 Task: Sort the products in the category "Toothbrushes" by best match.
Action: Mouse moved to (884, 344)
Screenshot: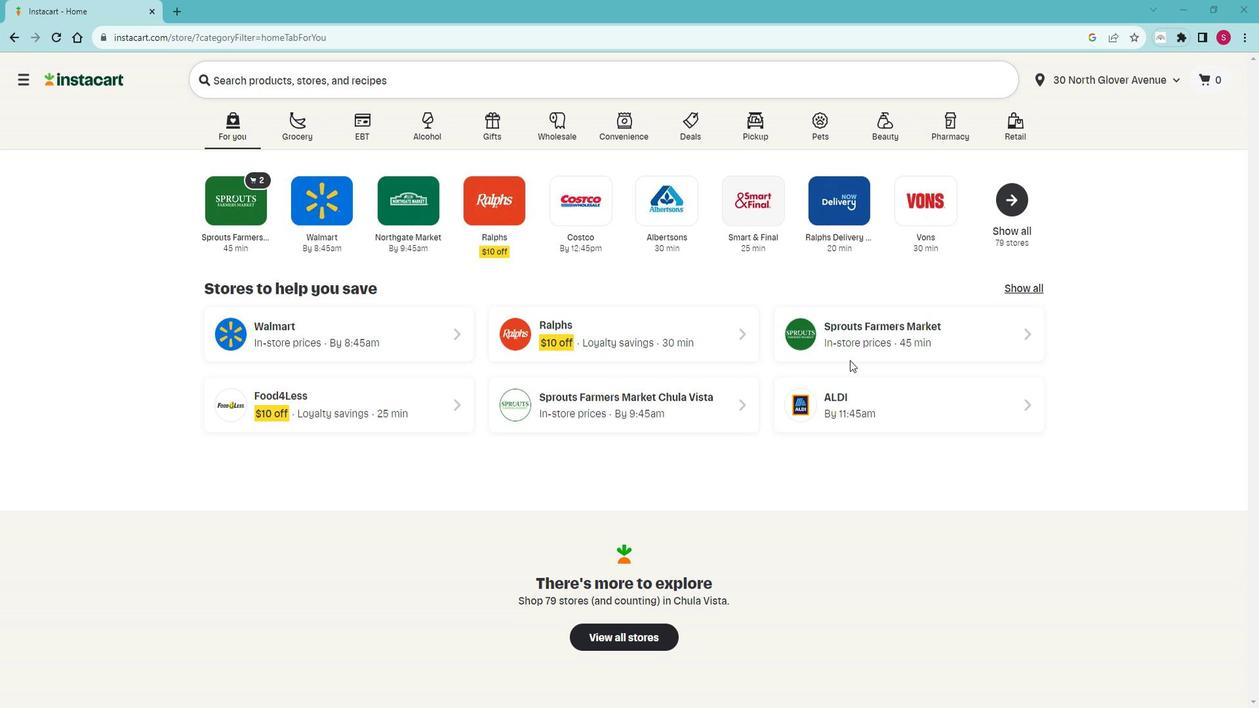 
Action: Mouse pressed left at (884, 344)
Screenshot: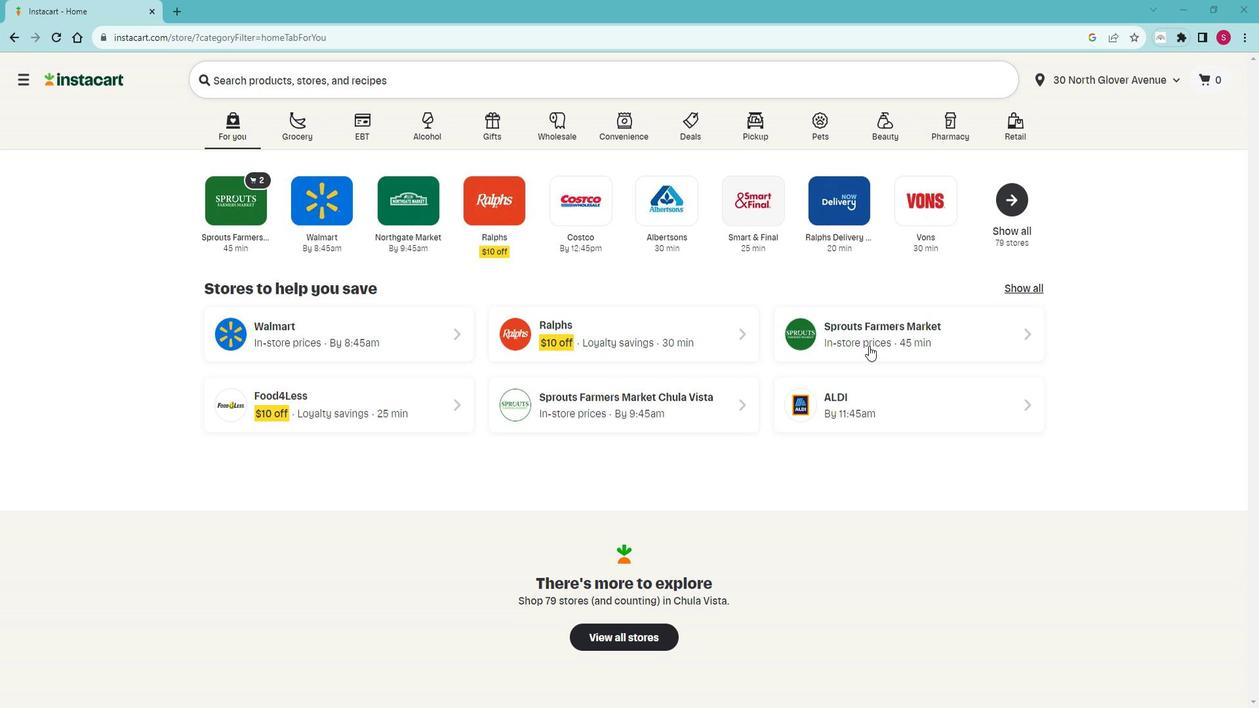 
Action: Mouse moved to (26, 500)
Screenshot: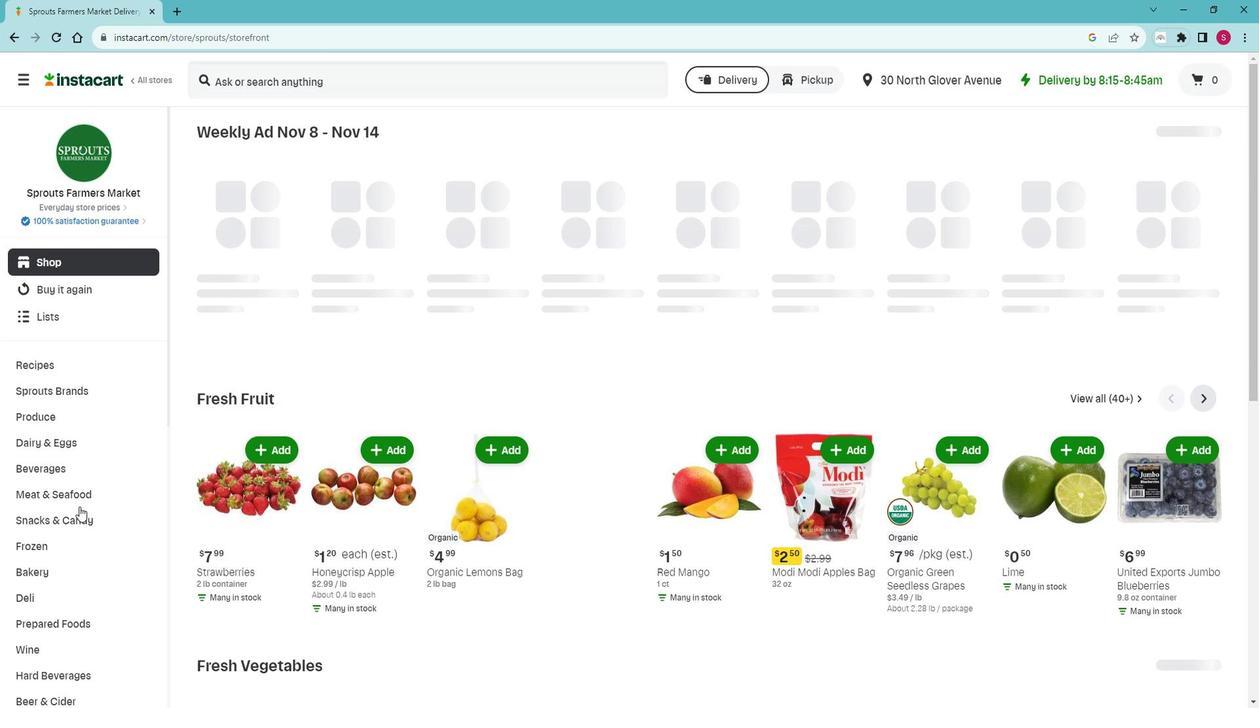 
Action: Mouse scrolled (26, 499) with delta (0, 0)
Screenshot: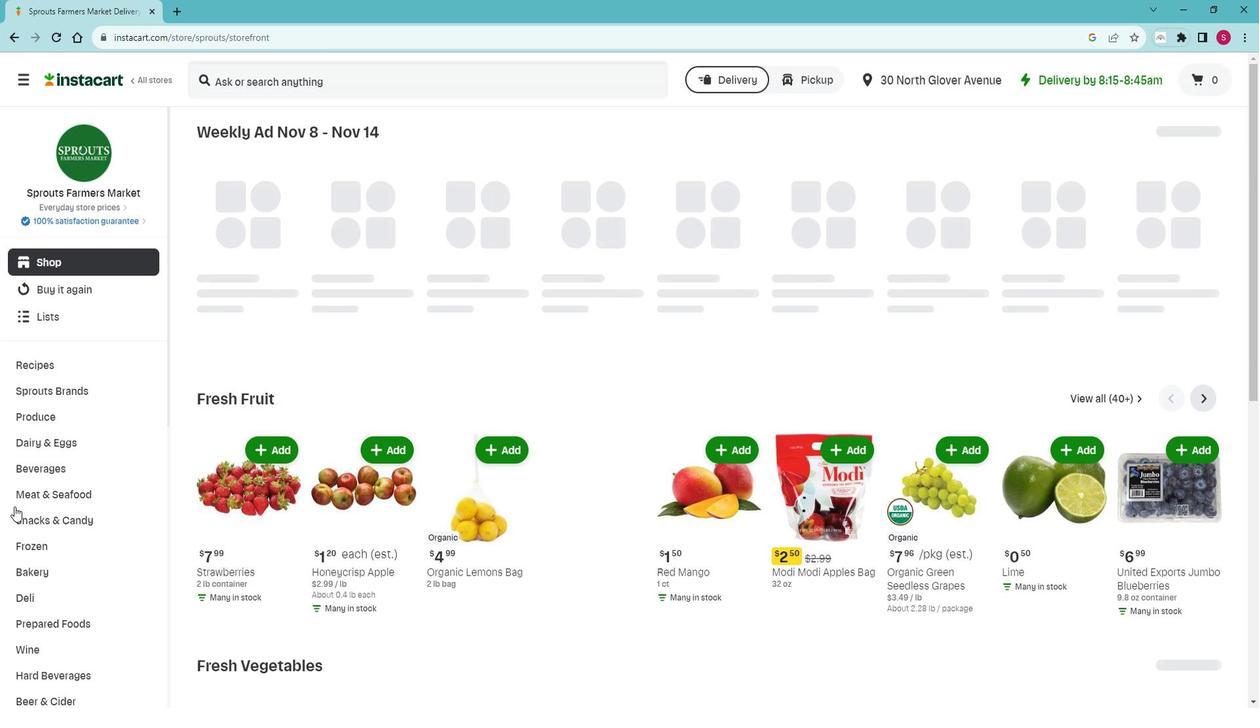 
Action: Mouse scrolled (26, 499) with delta (0, 0)
Screenshot: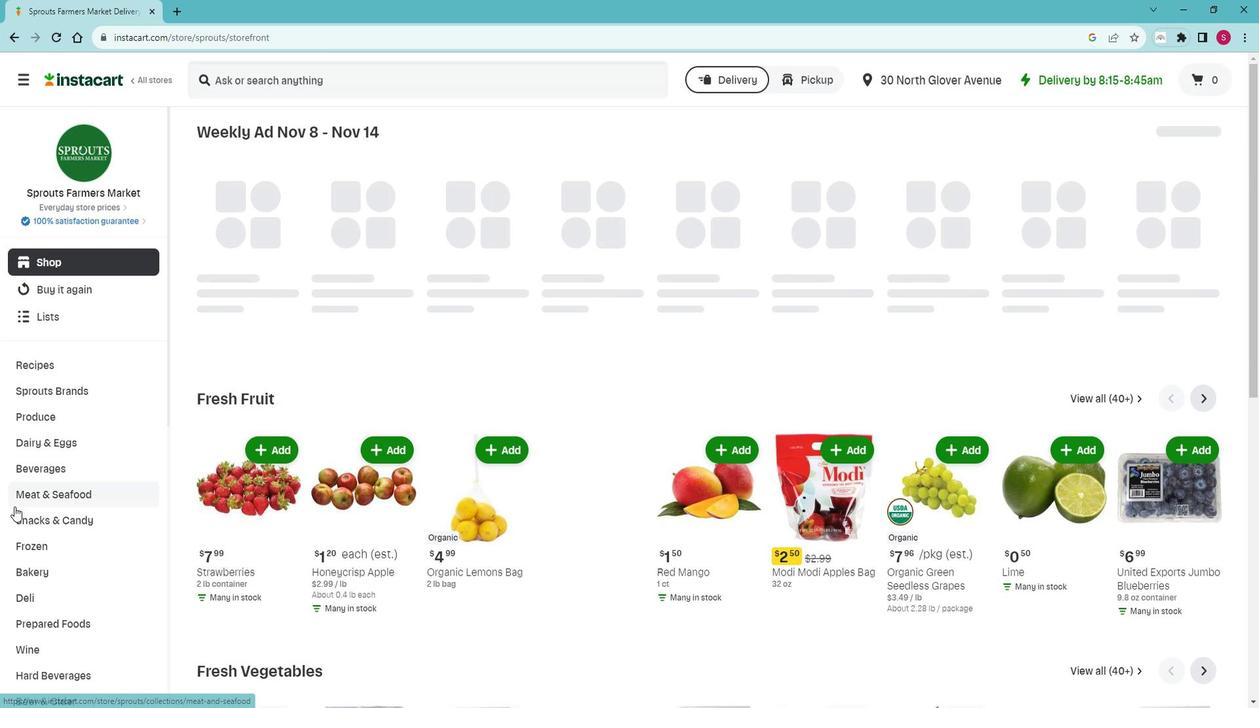 
Action: Mouse moved to (26, 500)
Screenshot: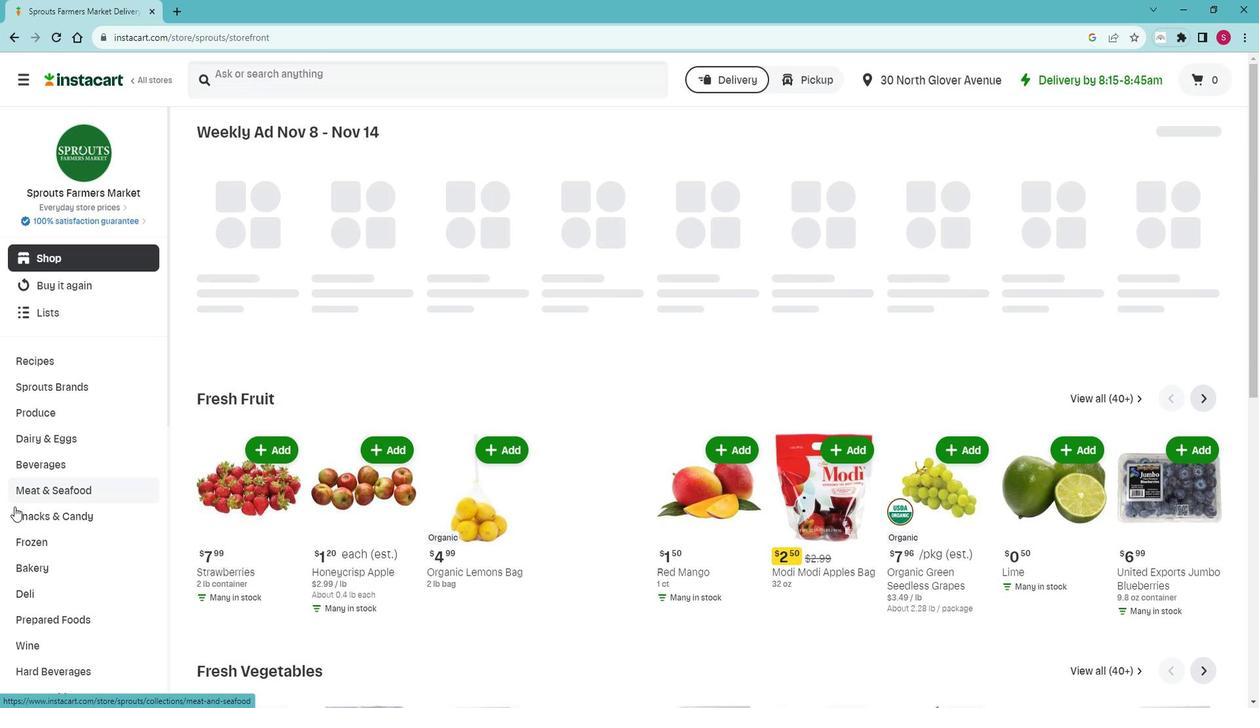 
Action: Mouse scrolled (26, 499) with delta (0, 0)
Screenshot: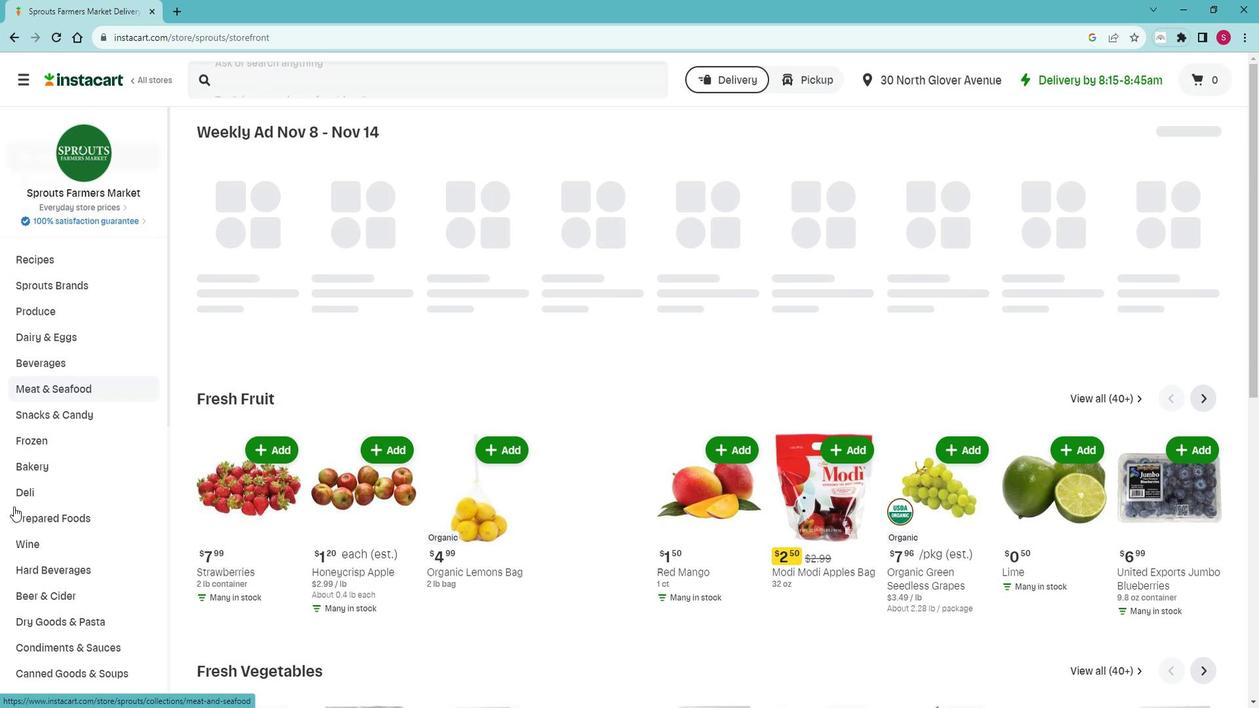 
Action: Mouse moved to (41, 497)
Screenshot: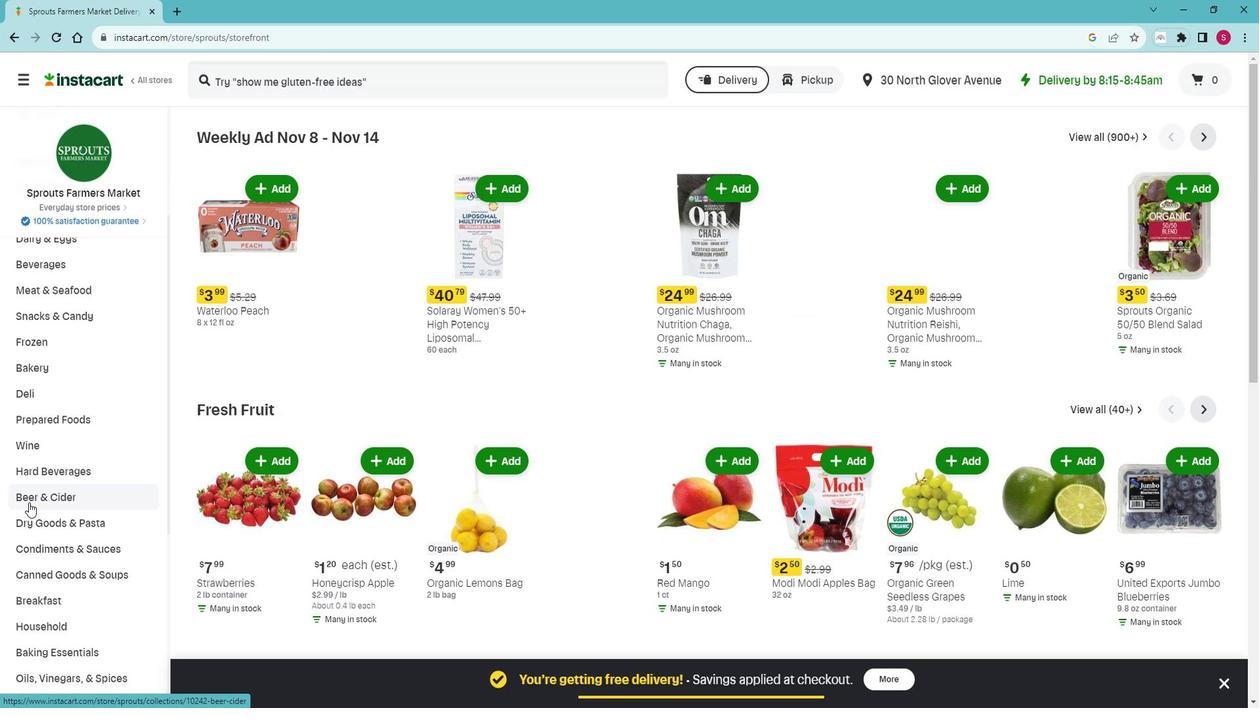 
Action: Mouse scrolled (41, 496) with delta (0, 0)
Screenshot: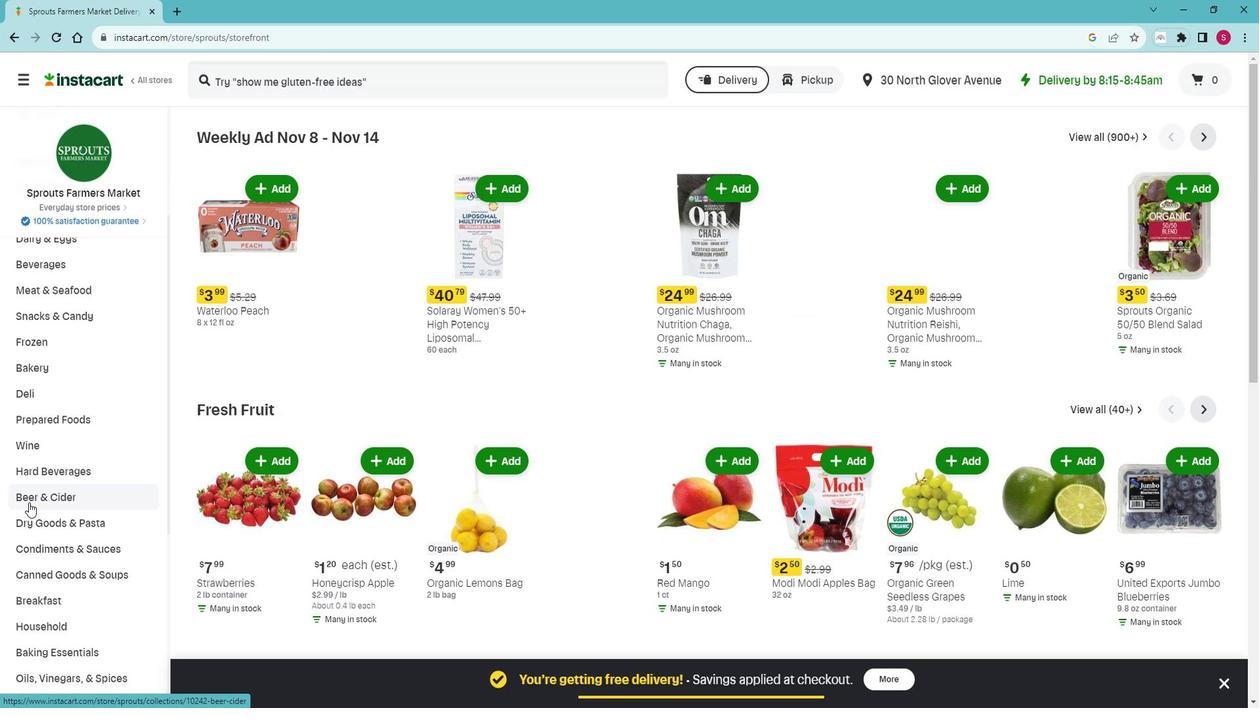 
Action: Mouse moved to (43, 496)
Screenshot: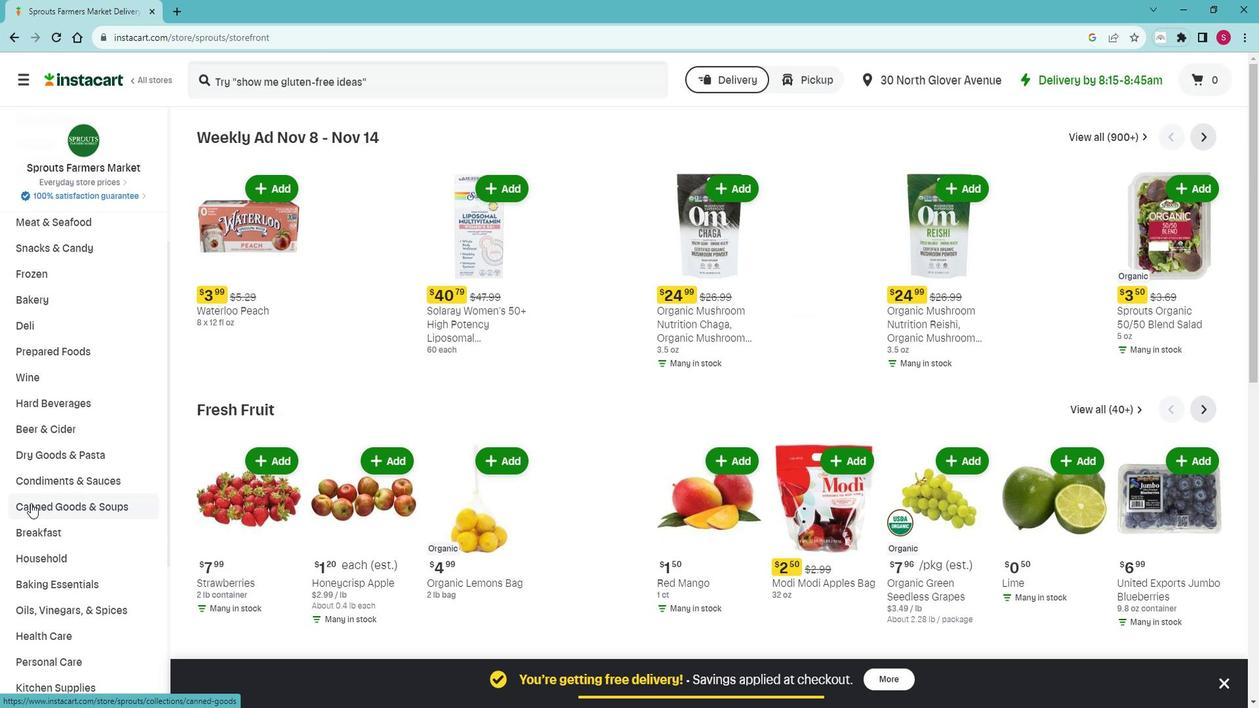
Action: Mouse scrolled (43, 495) with delta (0, 0)
Screenshot: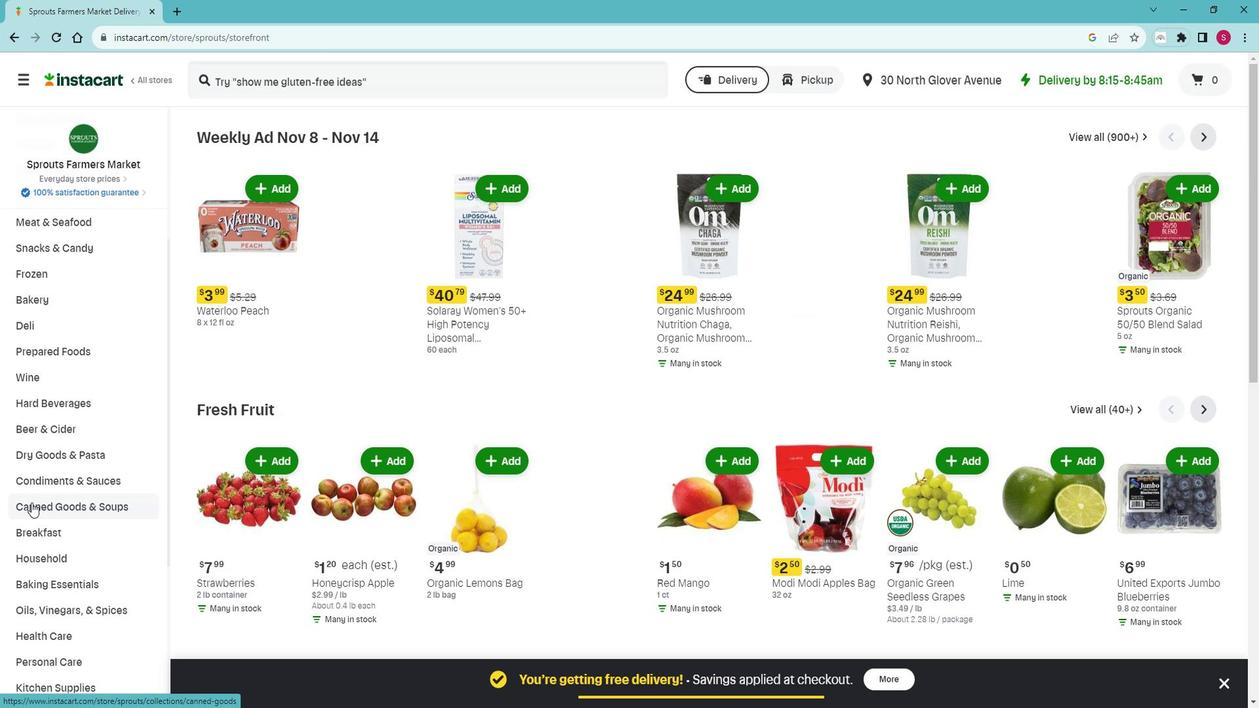
Action: Mouse scrolled (43, 495) with delta (0, 0)
Screenshot: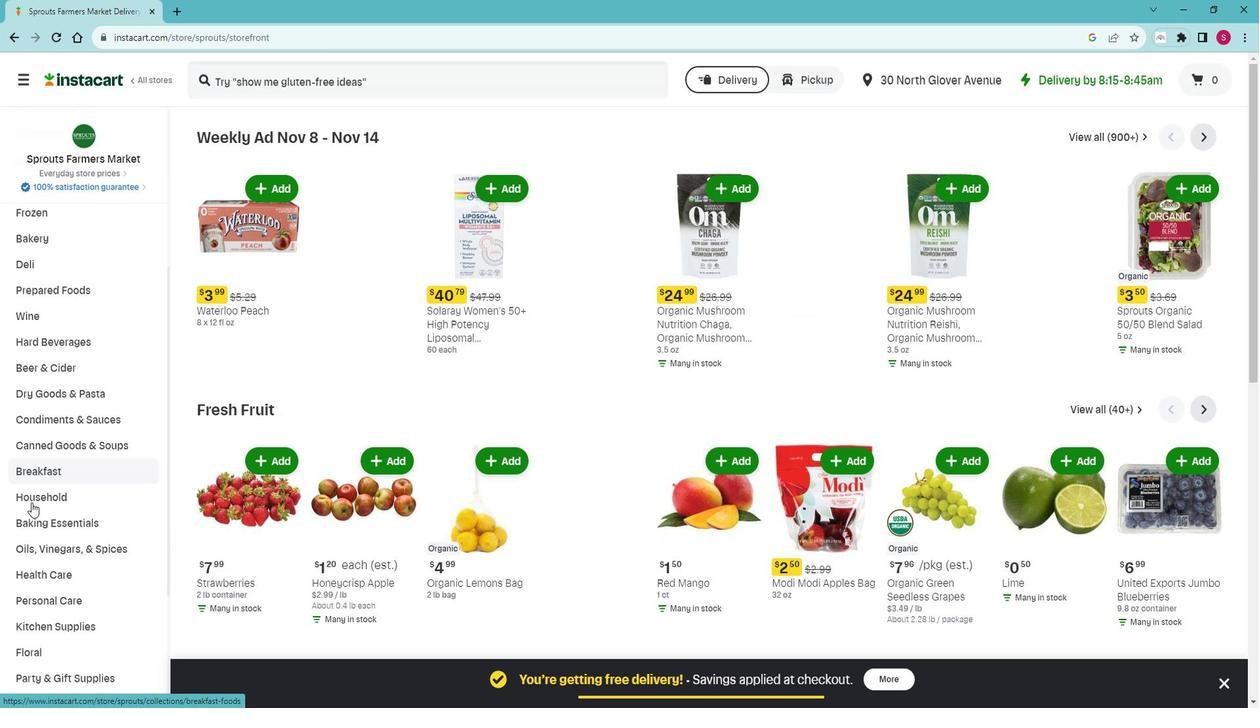 
Action: Mouse moved to (67, 516)
Screenshot: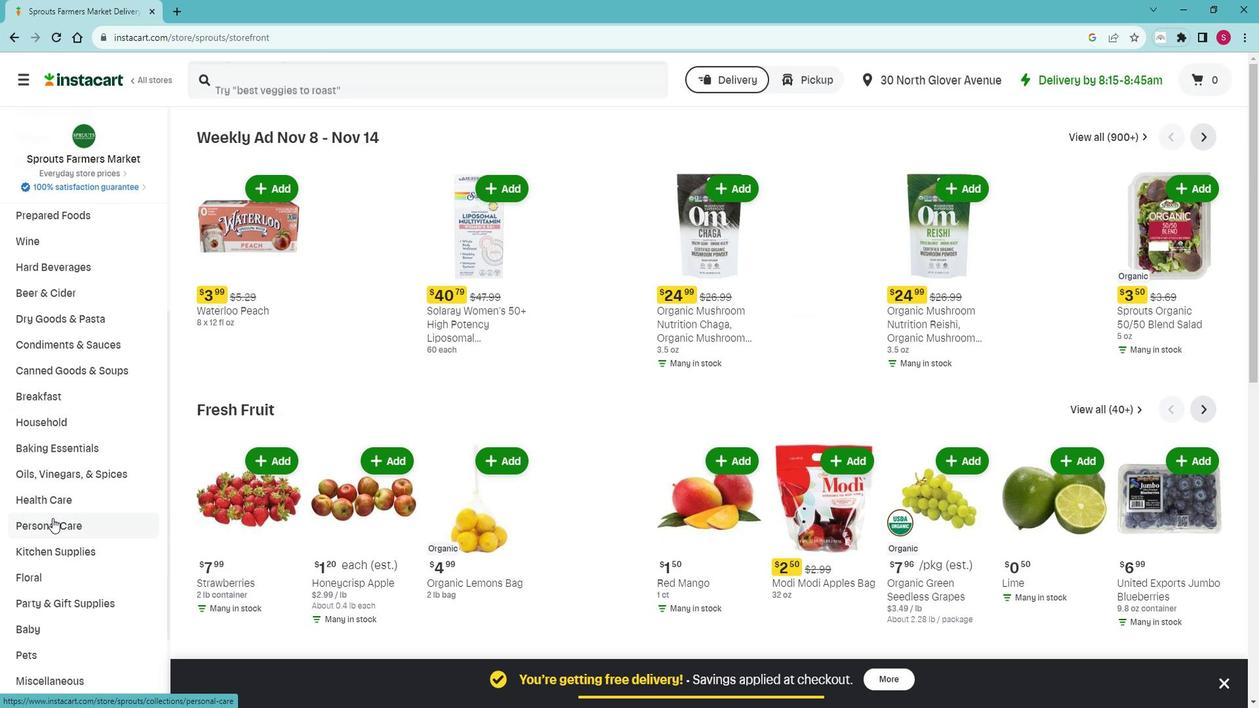 
Action: Mouse pressed left at (67, 516)
Screenshot: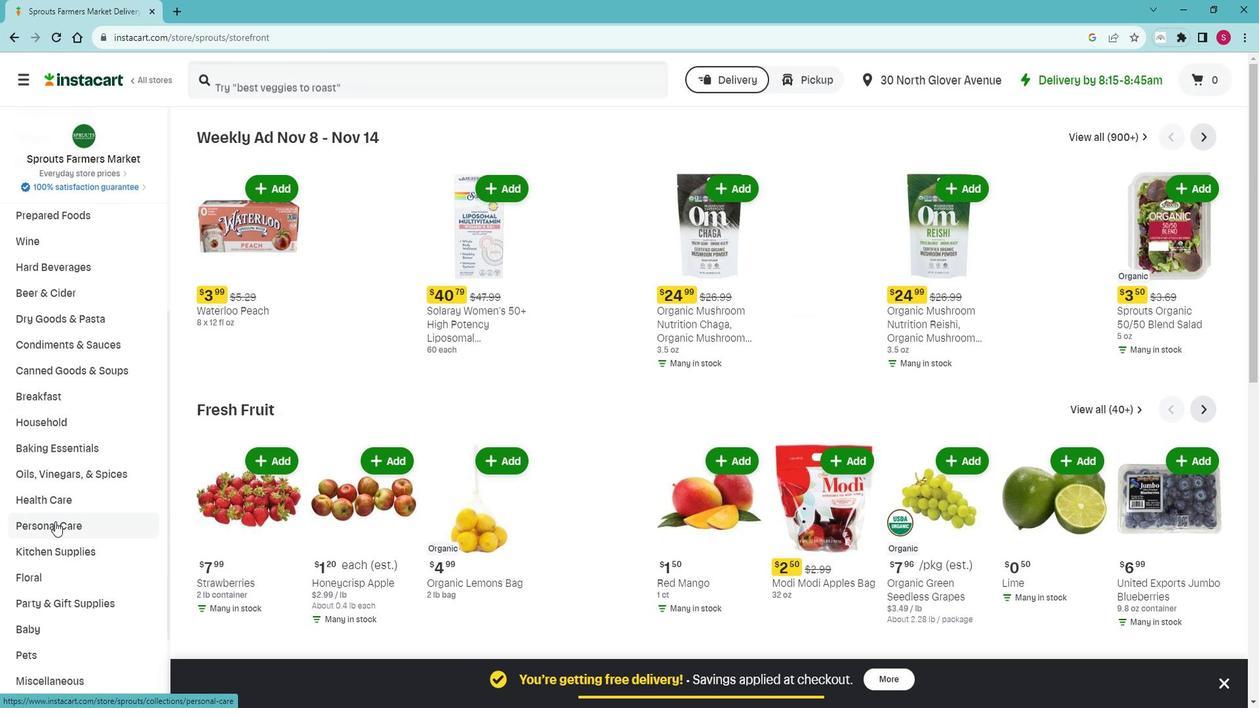 
Action: Mouse moved to (70, 564)
Screenshot: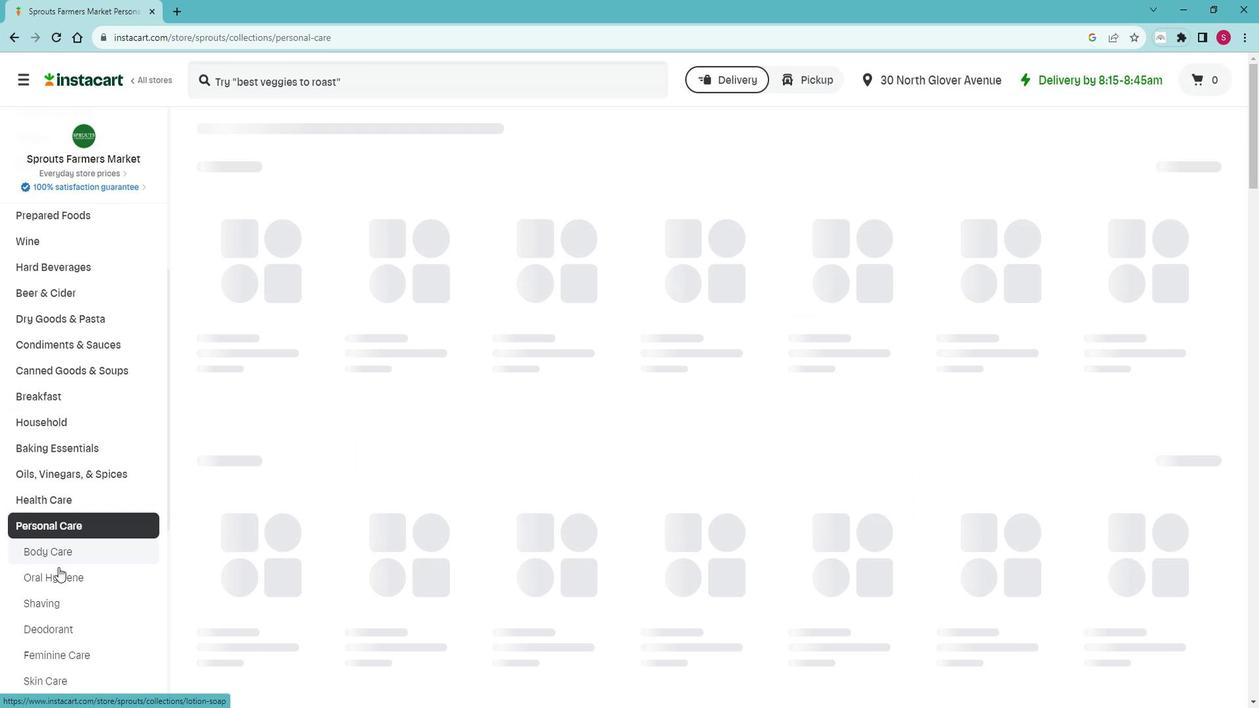 
Action: Mouse pressed left at (70, 564)
Screenshot: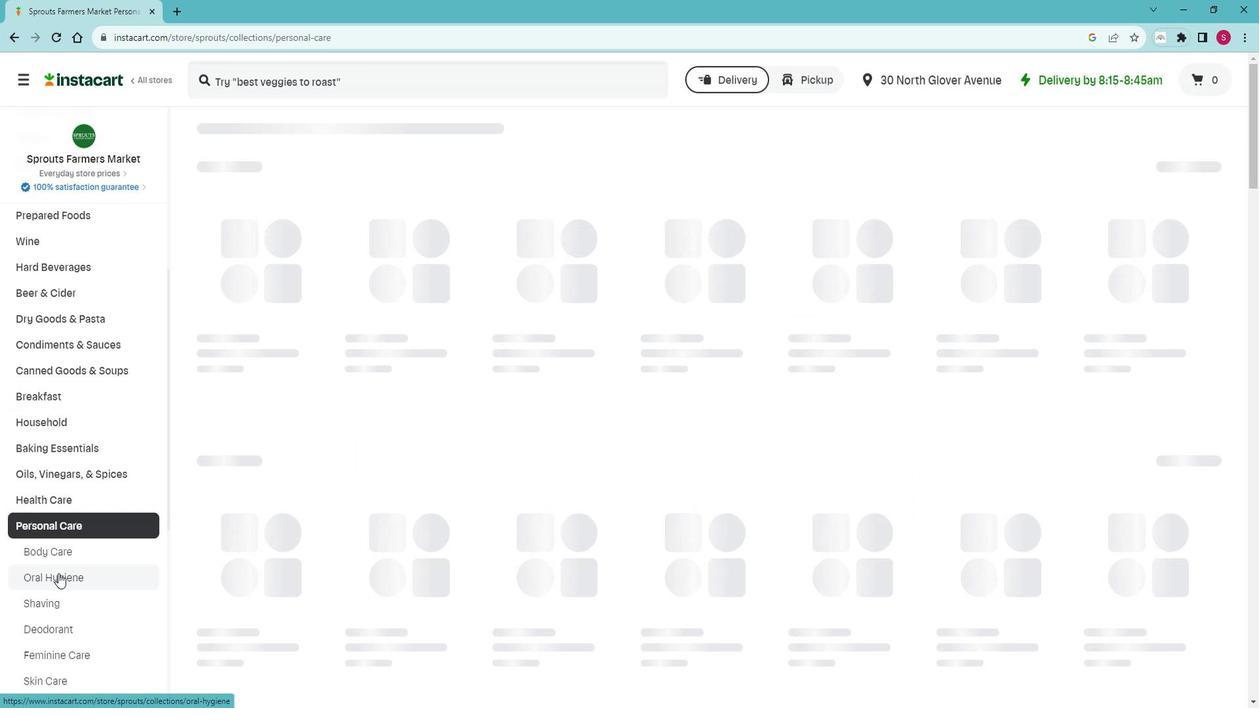 
Action: Mouse moved to (301, 193)
Screenshot: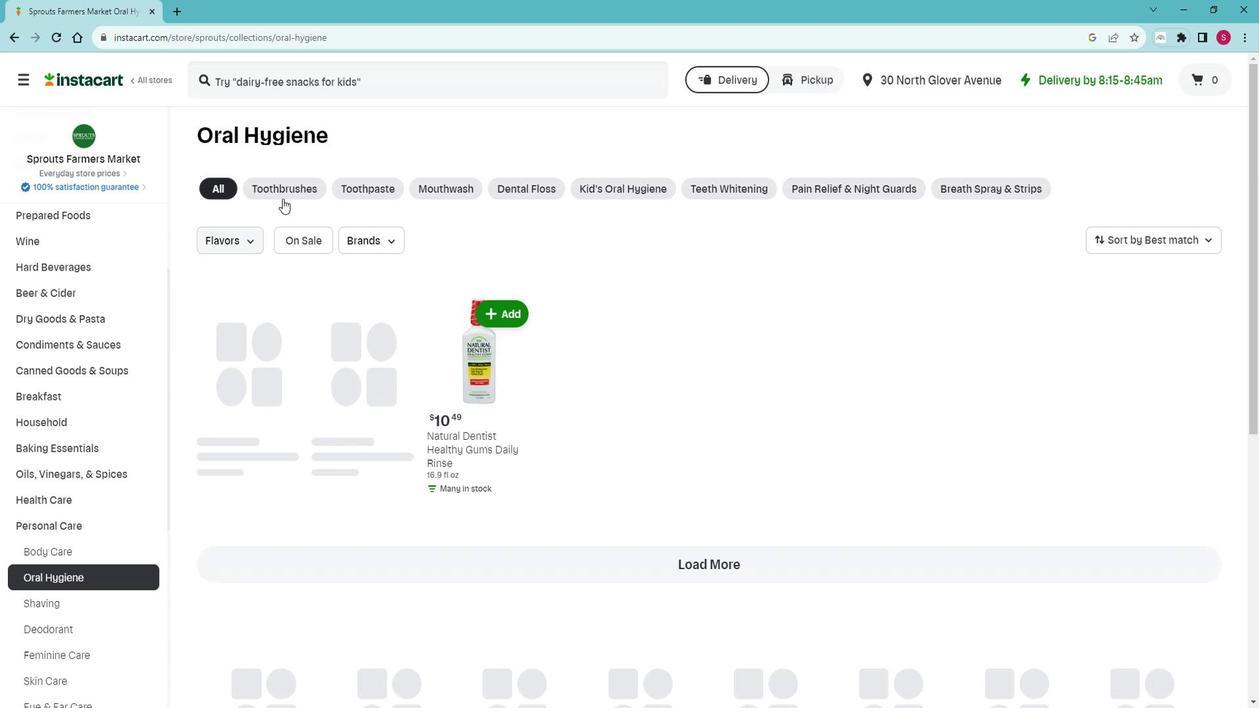 
Action: Mouse pressed left at (301, 193)
Screenshot: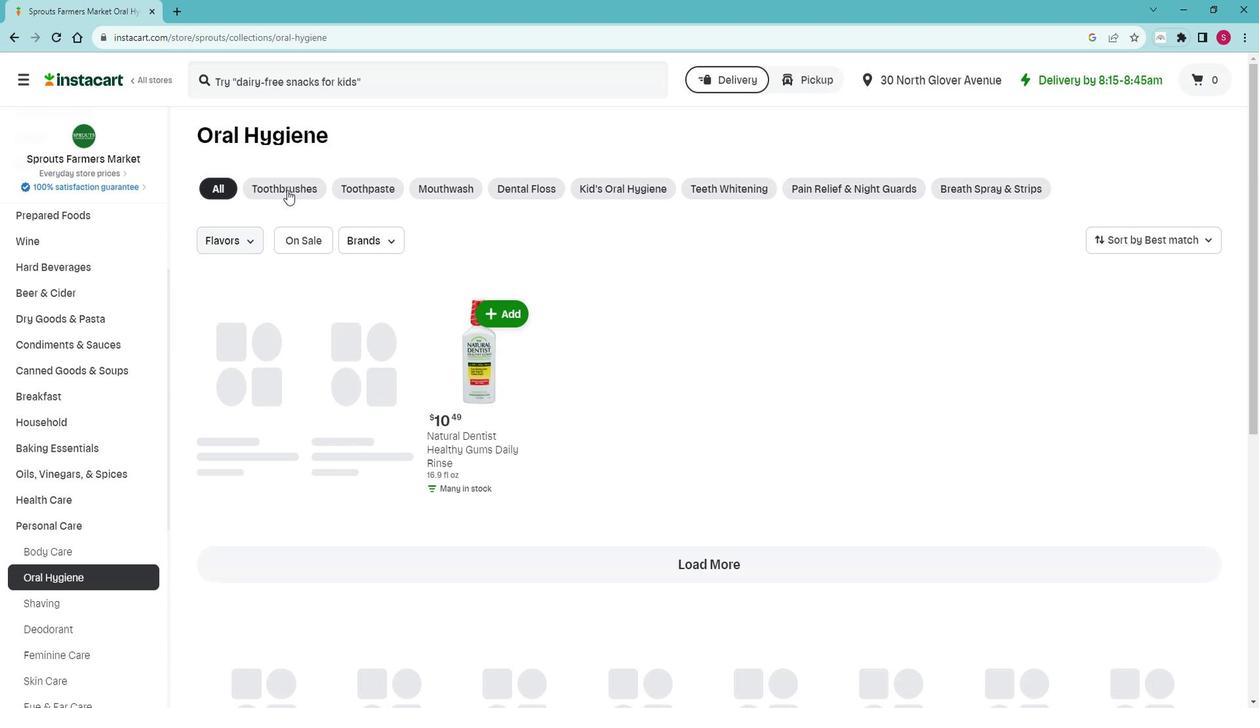 
Action: Mouse moved to (1185, 242)
Screenshot: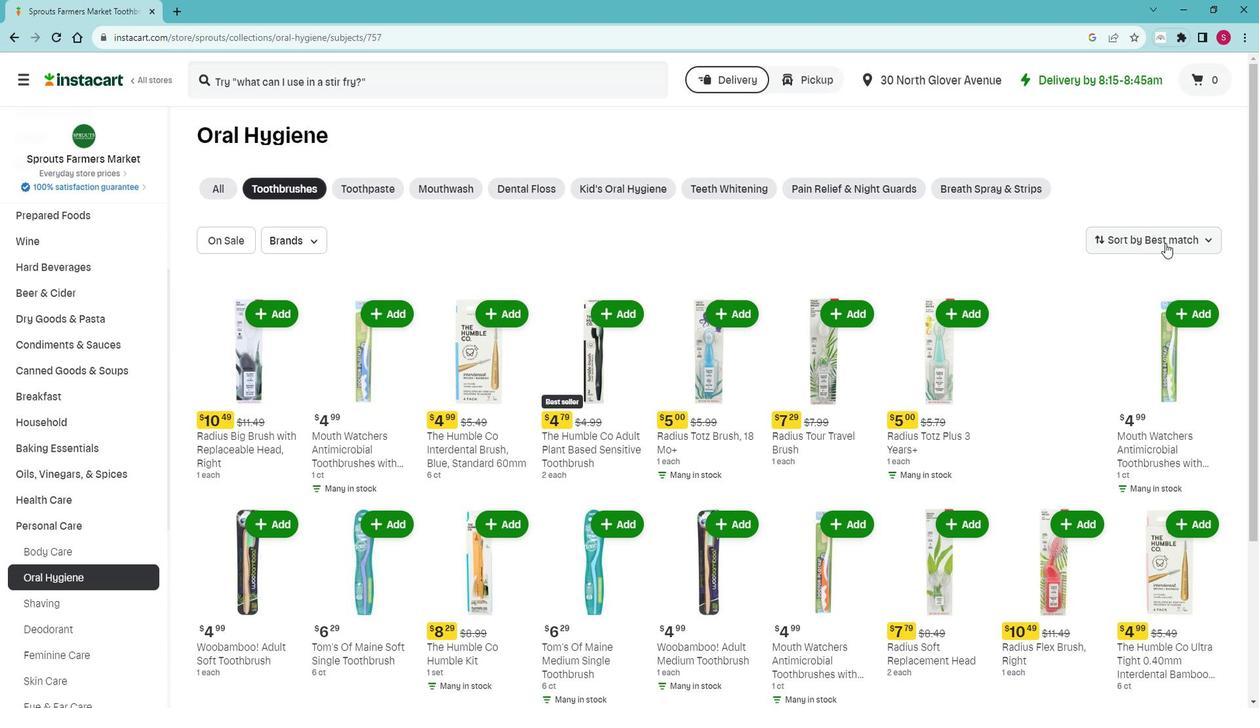 
Action: Mouse pressed left at (1185, 242)
Screenshot: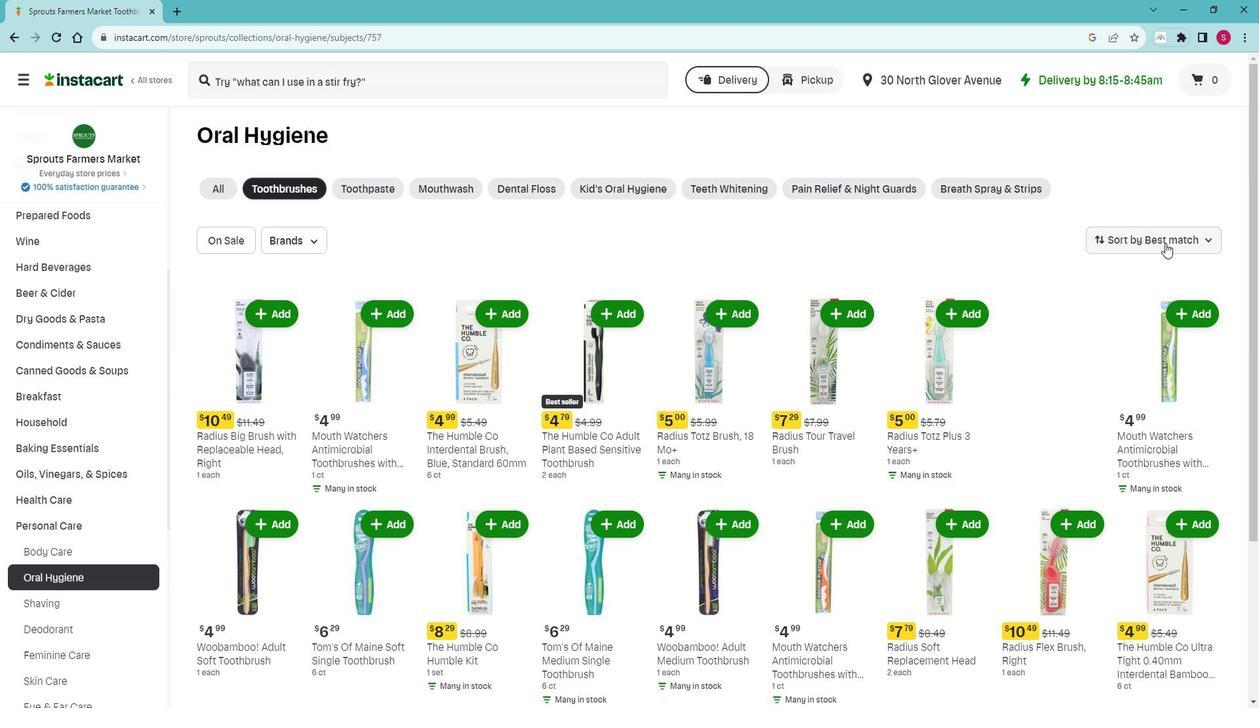
Action: Mouse moved to (1167, 275)
Screenshot: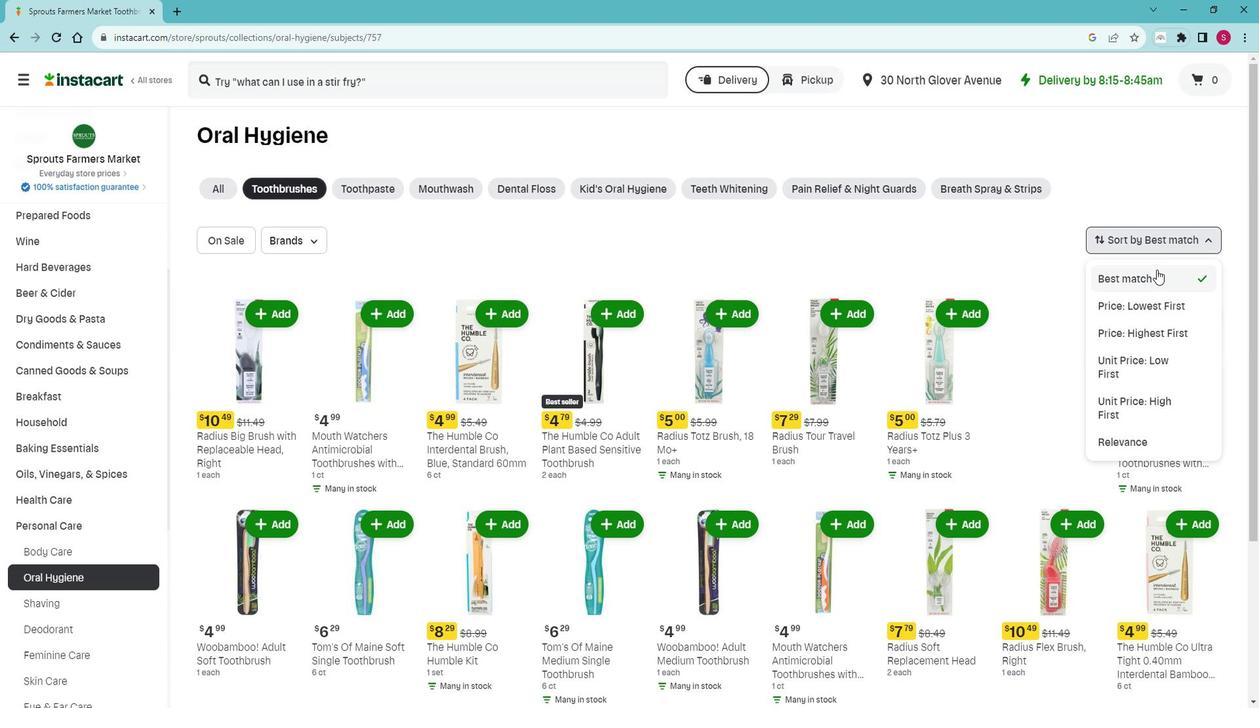 
Action: Mouse pressed left at (1167, 275)
Screenshot: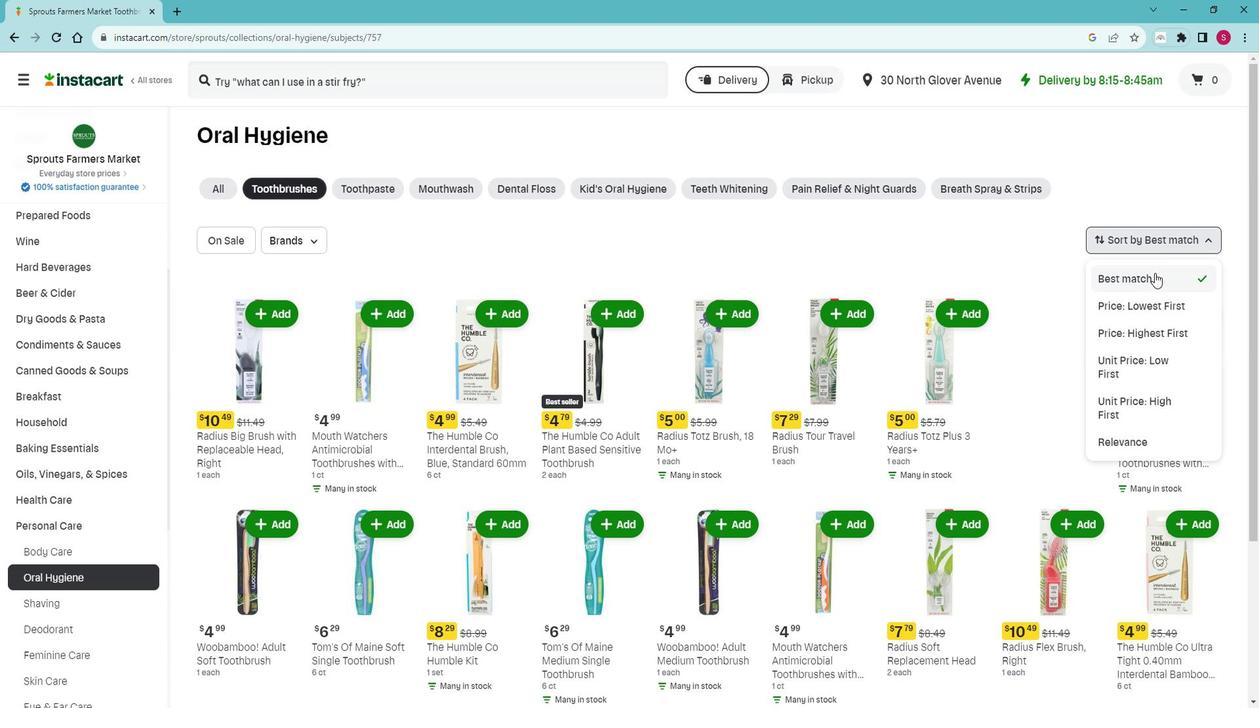 
Action: Mouse moved to (863, 267)
Screenshot: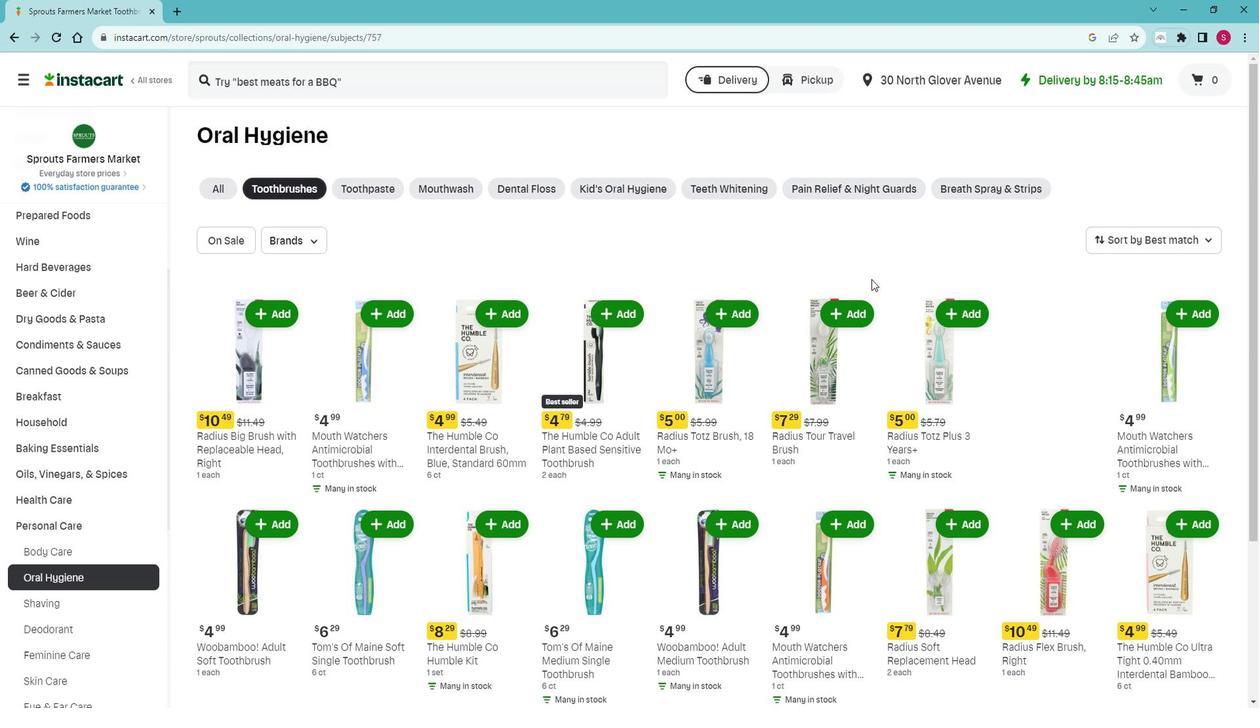 
